 Task: Open Card Card0000000089 in Board Board0000000023 in Workspace WS0000000008 in Trello. Add Member Email0000000029 to Card Card0000000089 in Board Board0000000023 in Workspace WS0000000008 in Trello. Add Purple Label titled Label0000000089 to Card Card0000000089 in Board Board0000000023 in Workspace WS0000000008 in Trello. Add Checklist CL0000000089 to Card Card0000000089 in Board Board0000000023 in Workspace WS0000000008 in Trello. Add Dates with Start Date as Aug 01 2023 and Due Date as Aug 31 2023 to Card Card0000000089 in Board Board0000000023 in Workspace WS0000000008 in Trello
Action: Mouse moved to (288, 153)
Screenshot: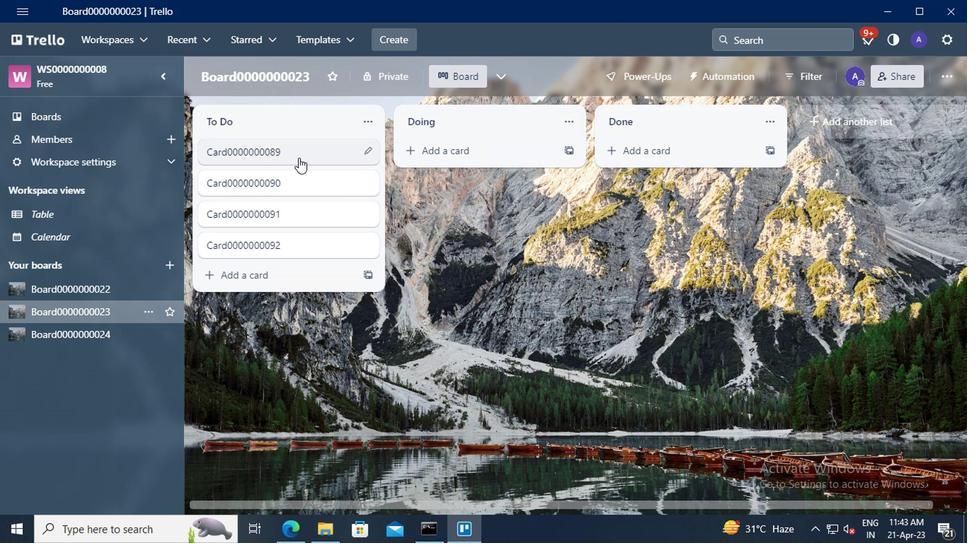 
Action: Mouse pressed left at (288, 153)
Screenshot: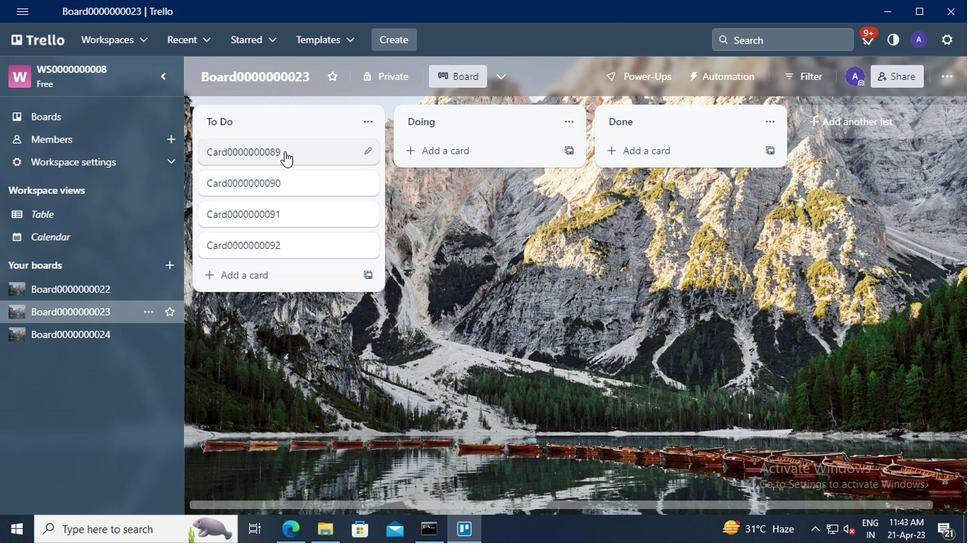 
Action: Mouse moved to (669, 133)
Screenshot: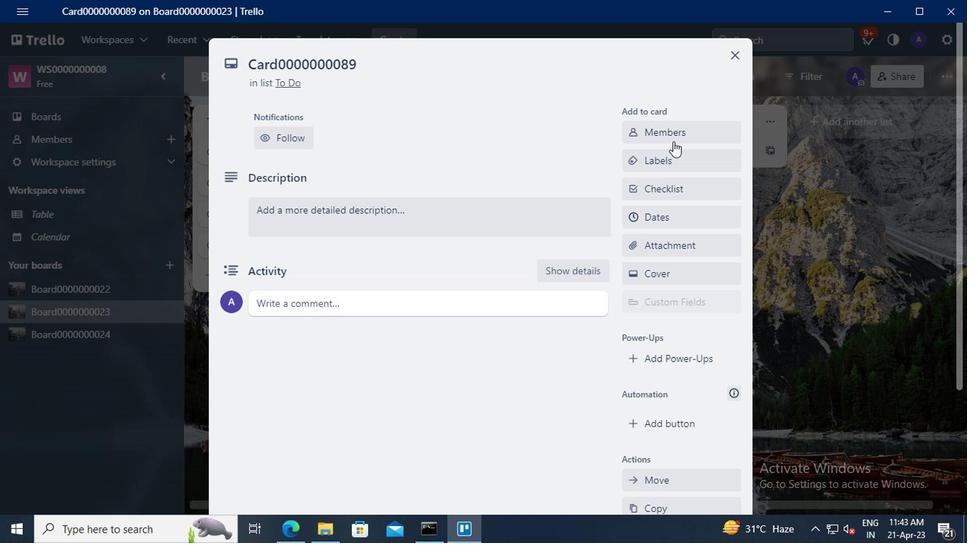 
Action: Mouse pressed left at (669, 133)
Screenshot: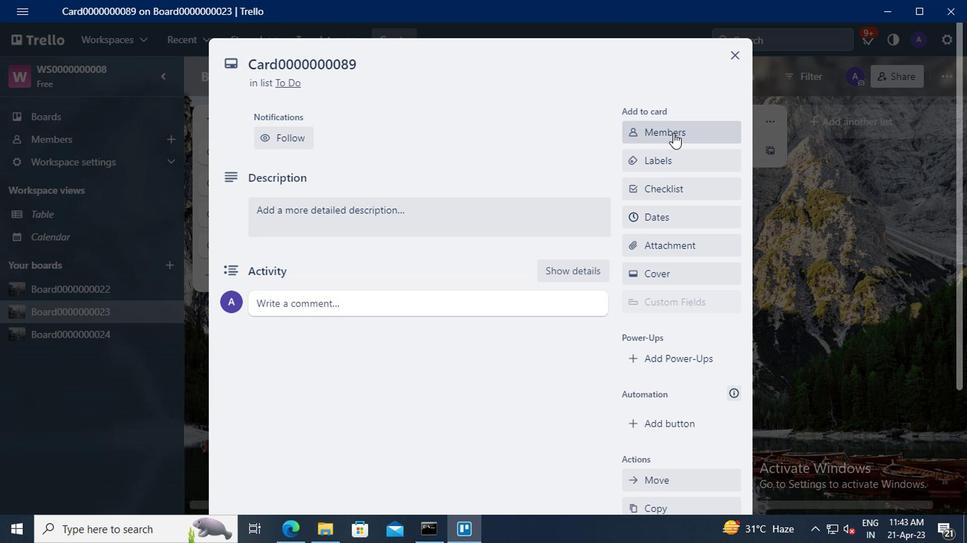 
Action: Mouse moved to (666, 198)
Screenshot: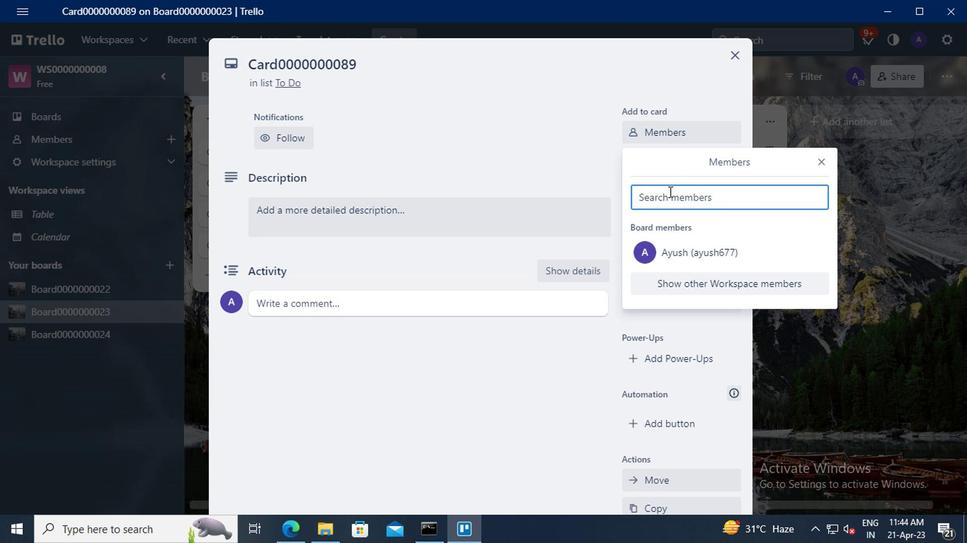 
Action: Mouse pressed left at (666, 198)
Screenshot: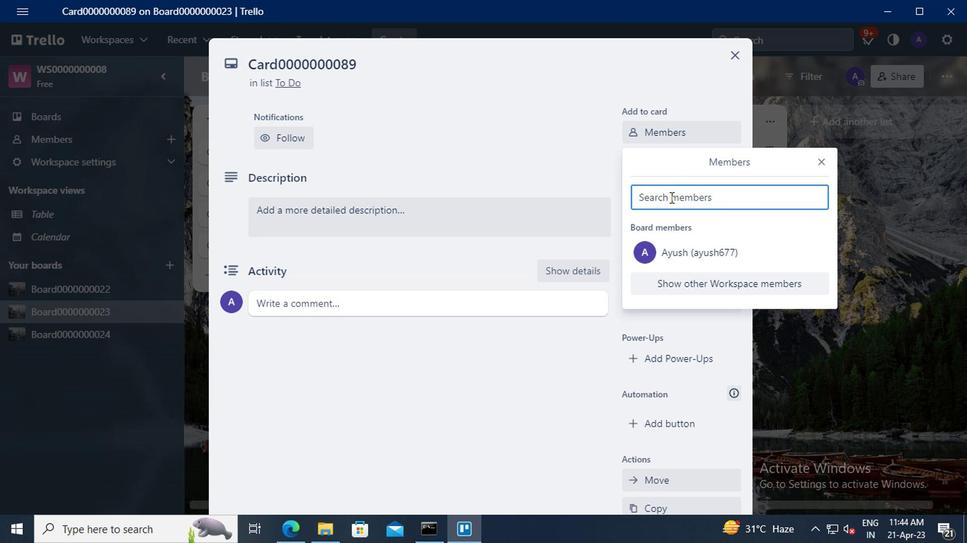 
Action: Mouse moved to (646, 200)
Screenshot: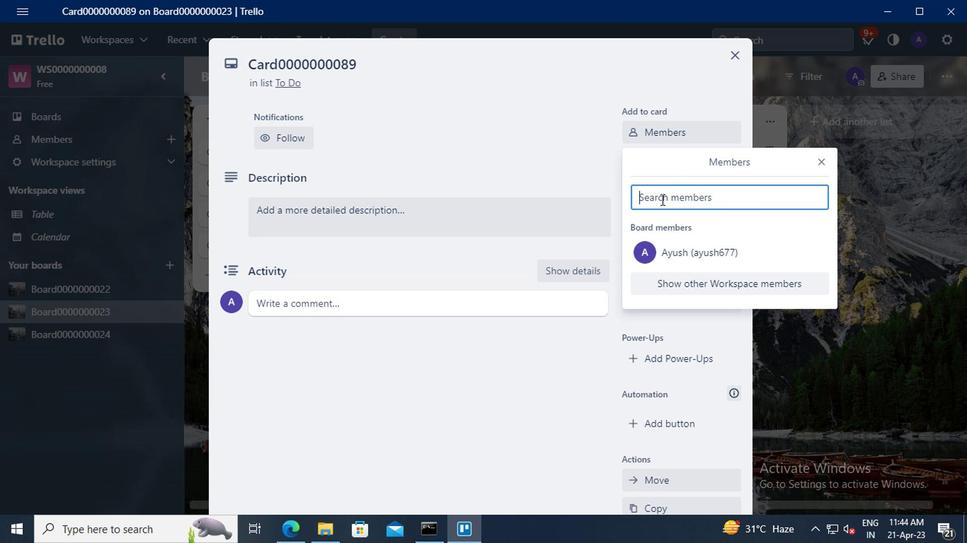 
Action: Key pressed mailaustralia7<Key.shift>@GMAIL.COM
Screenshot: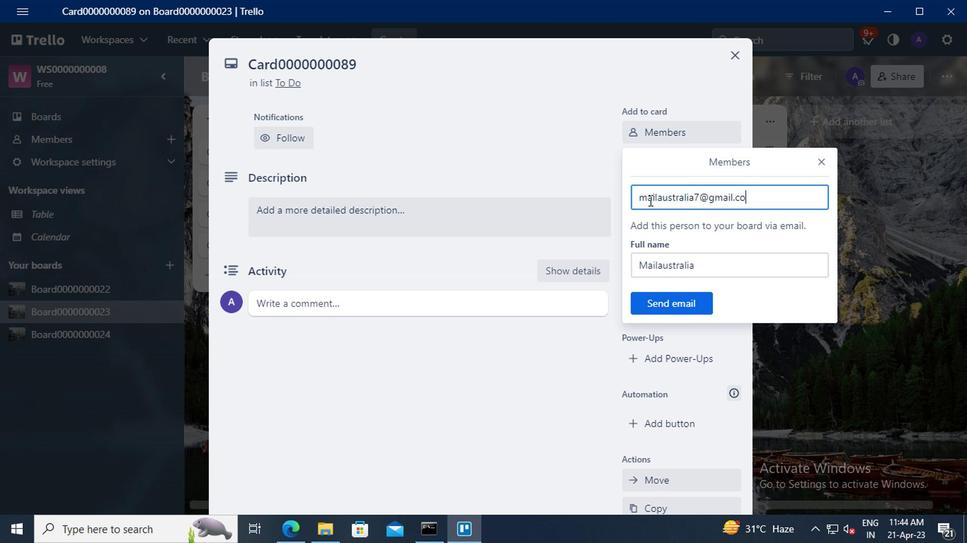 
Action: Mouse moved to (663, 298)
Screenshot: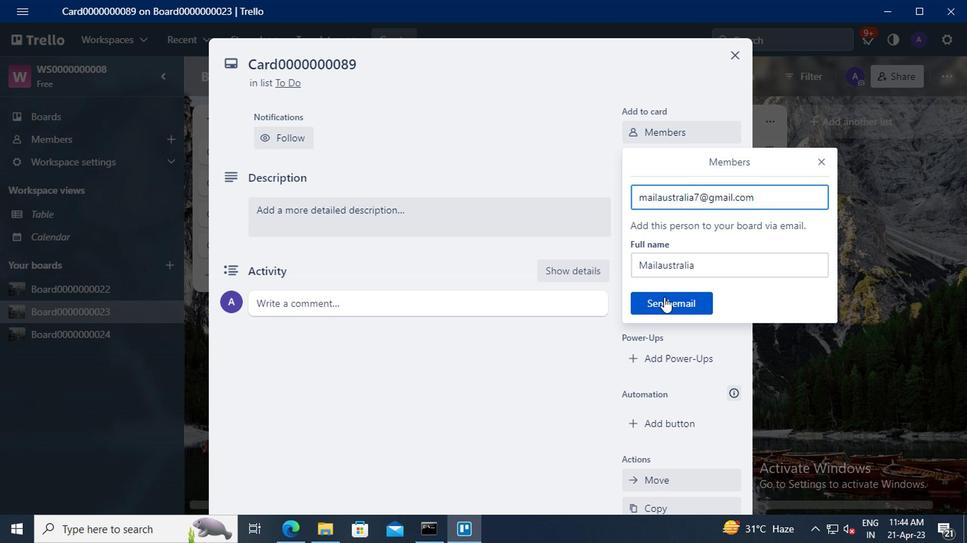 
Action: Mouse pressed left at (663, 298)
Screenshot: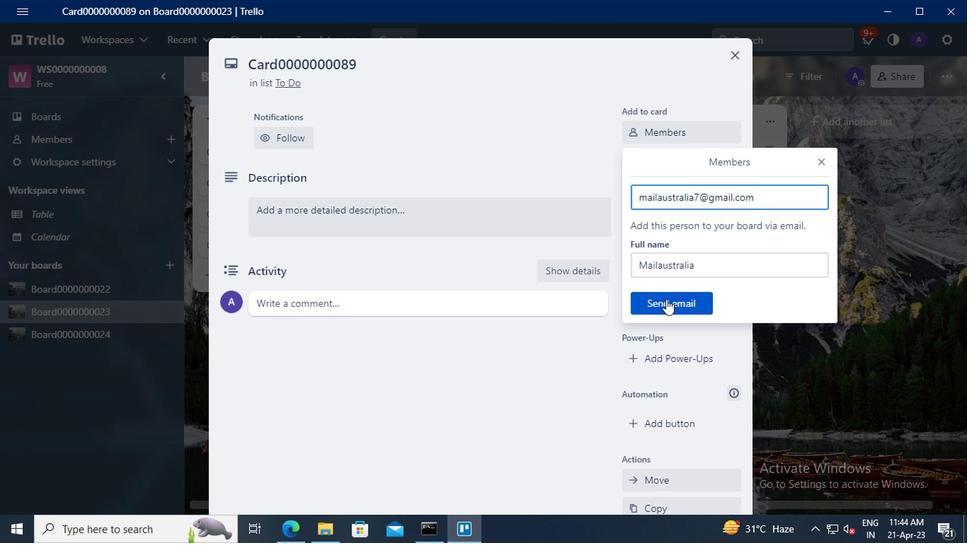 
Action: Mouse moved to (669, 163)
Screenshot: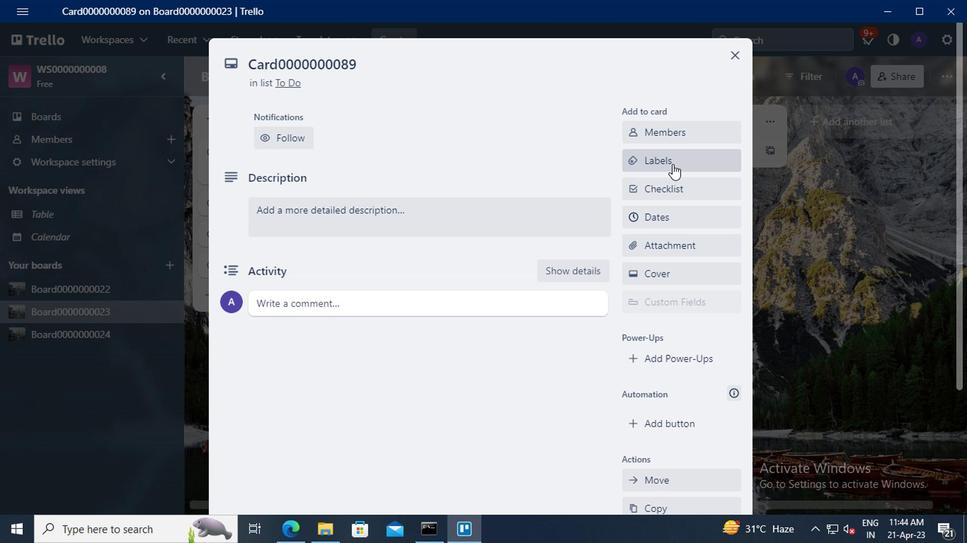 
Action: Mouse pressed left at (669, 163)
Screenshot: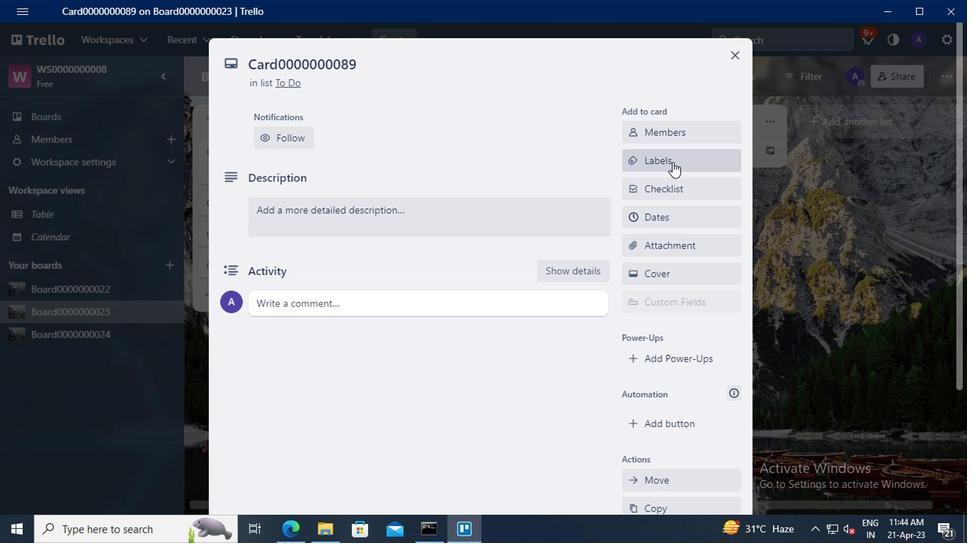 
Action: Mouse moved to (731, 319)
Screenshot: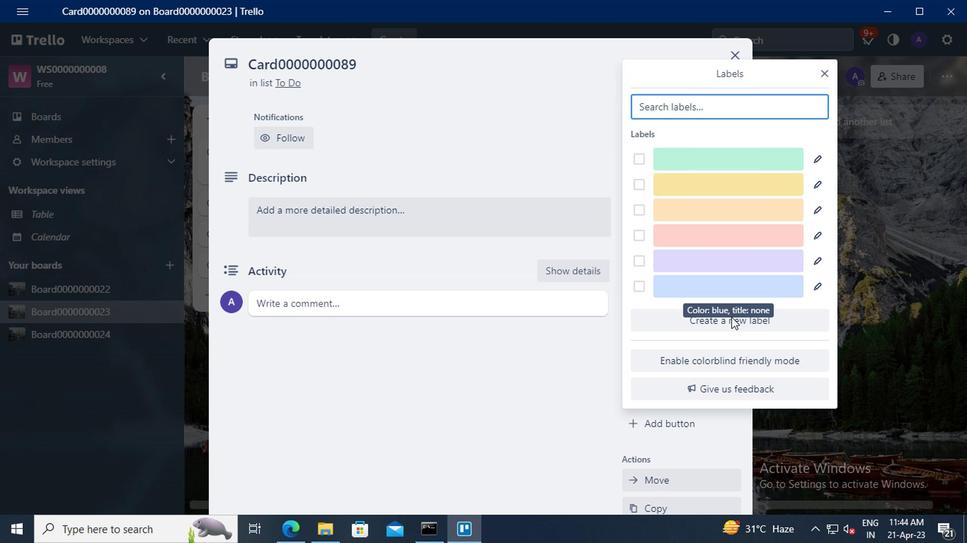 
Action: Mouse pressed left at (731, 319)
Screenshot: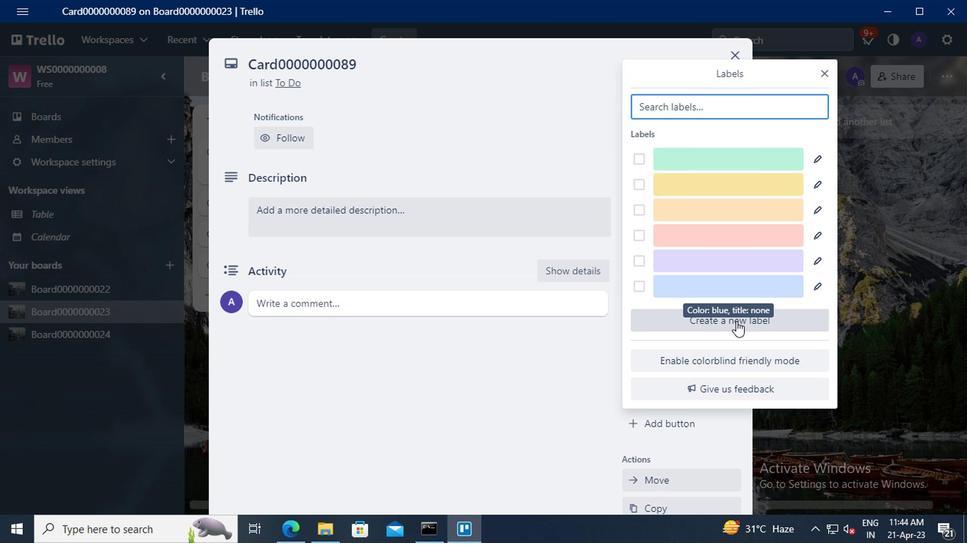 
Action: Mouse moved to (680, 206)
Screenshot: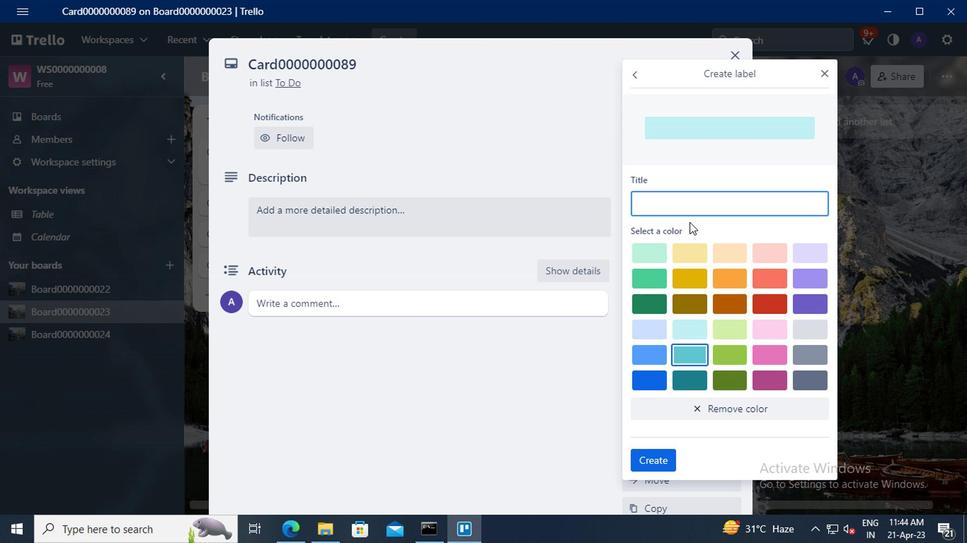 
Action: Mouse pressed left at (680, 206)
Screenshot: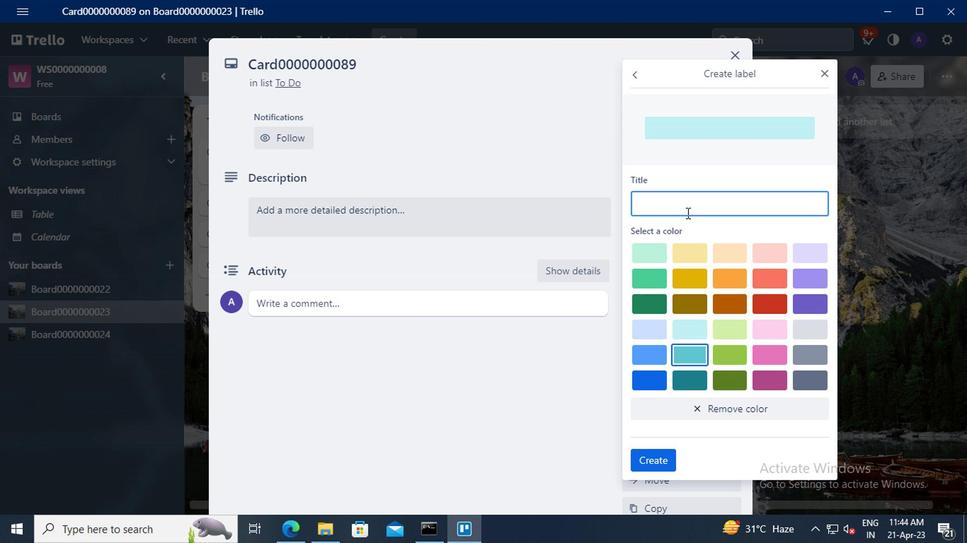 
Action: Mouse moved to (680, 206)
Screenshot: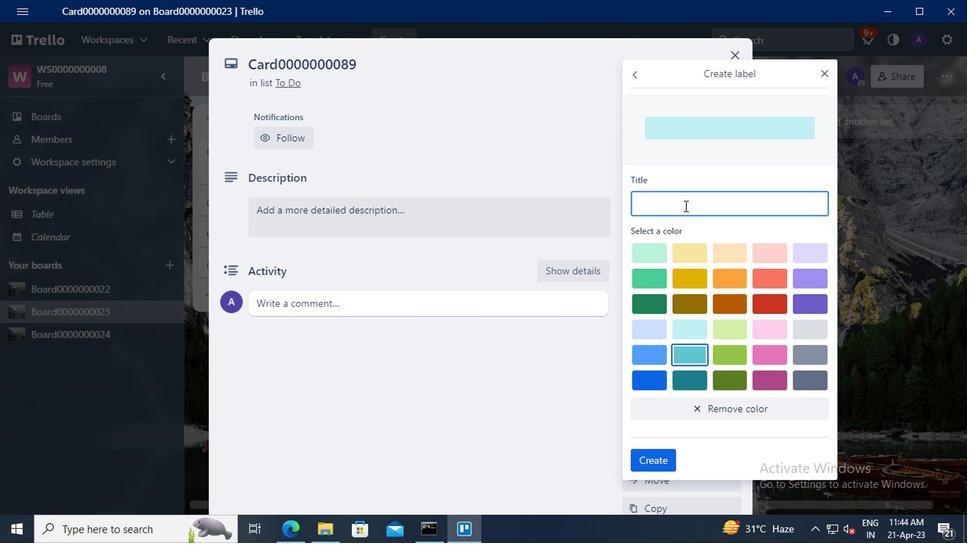 
Action: Key pressed <Key.shift>LABEL0000000089
Screenshot: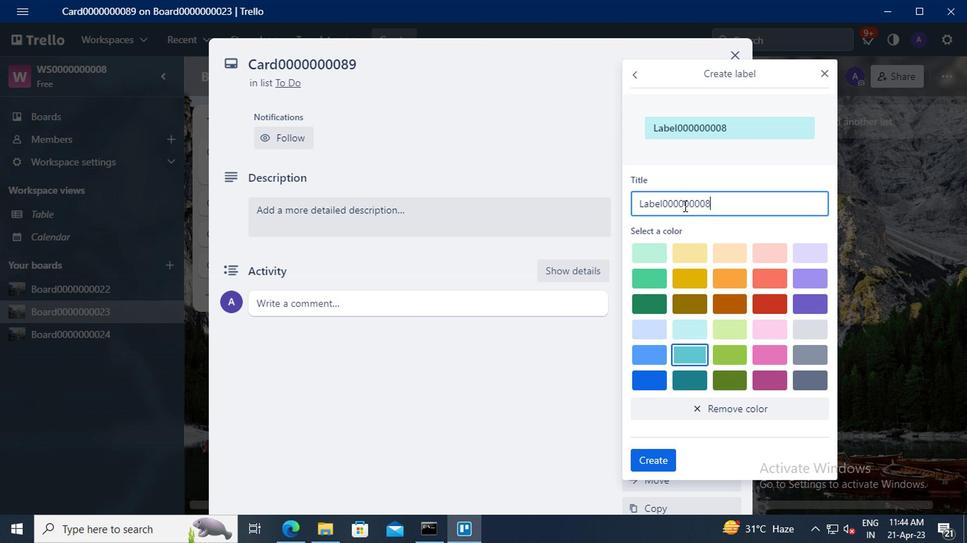 
Action: Mouse moved to (796, 273)
Screenshot: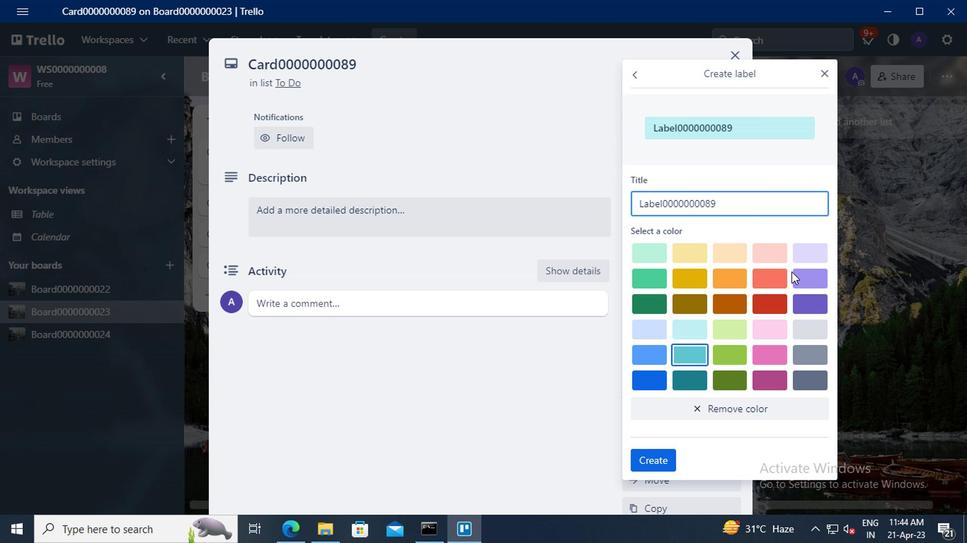 
Action: Mouse pressed left at (796, 273)
Screenshot: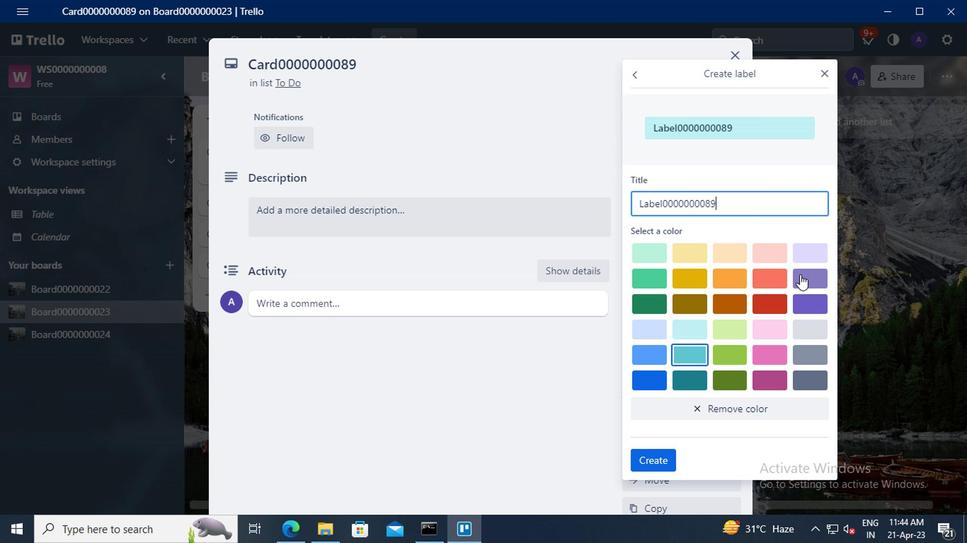 
Action: Mouse moved to (662, 453)
Screenshot: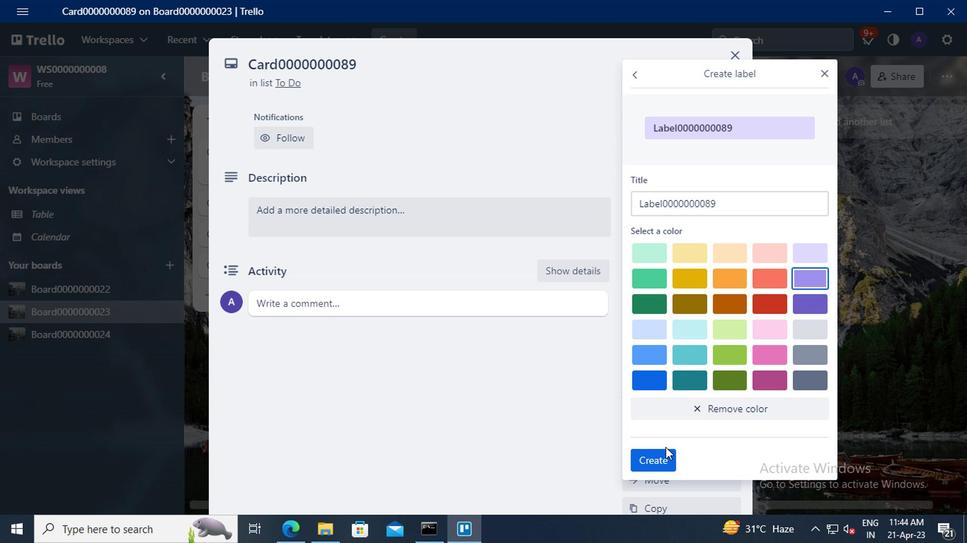 
Action: Mouse pressed left at (662, 453)
Screenshot: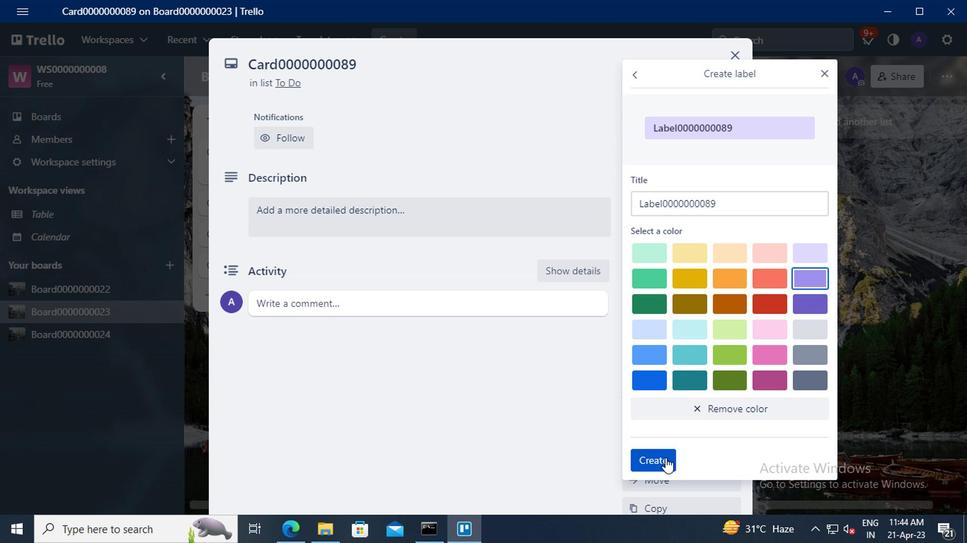 
Action: Mouse moved to (818, 76)
Screenshot: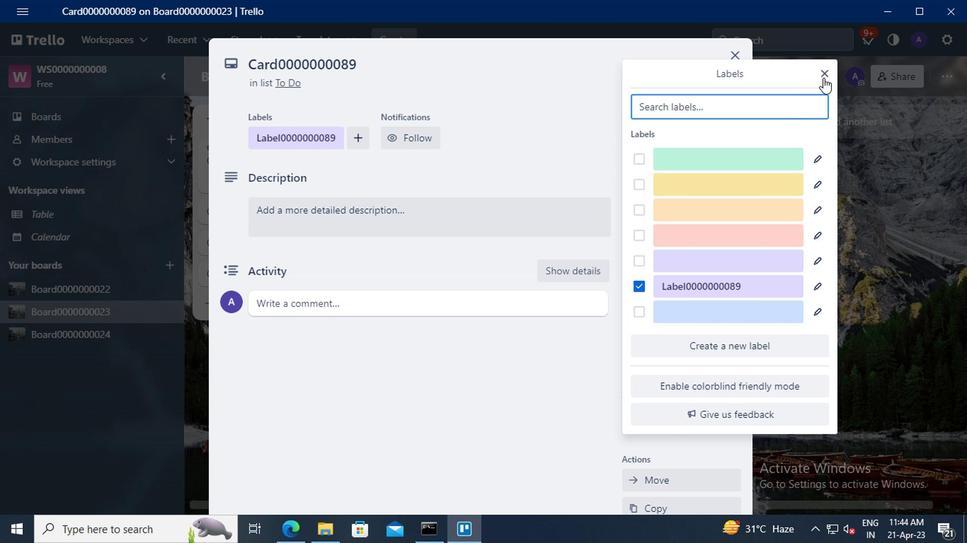 
Action: Mouse pressed left at (818, 76)
Screenshot: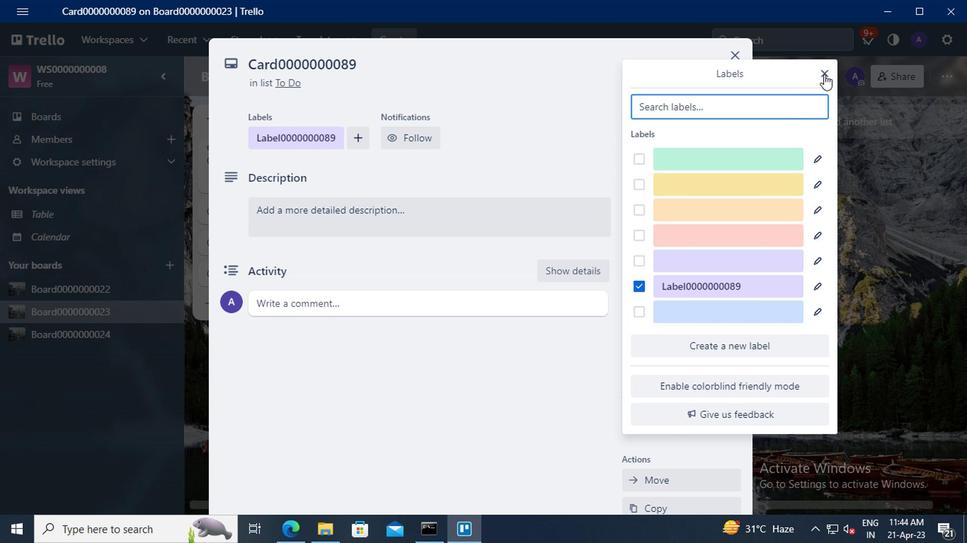 
Action: Mouse moved to (686, 183)
Screenshot: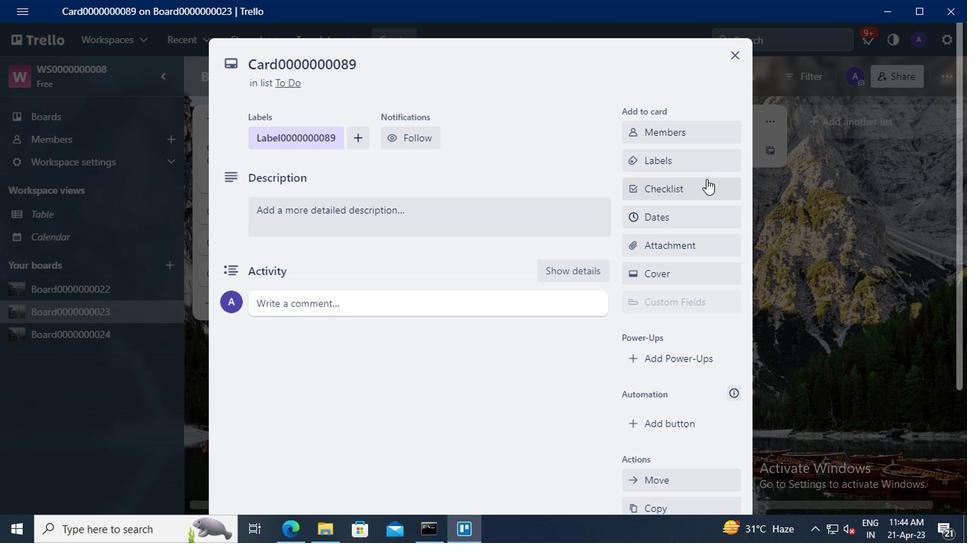 
Action: Mouse pressed left at (686, 183)
Screenshot: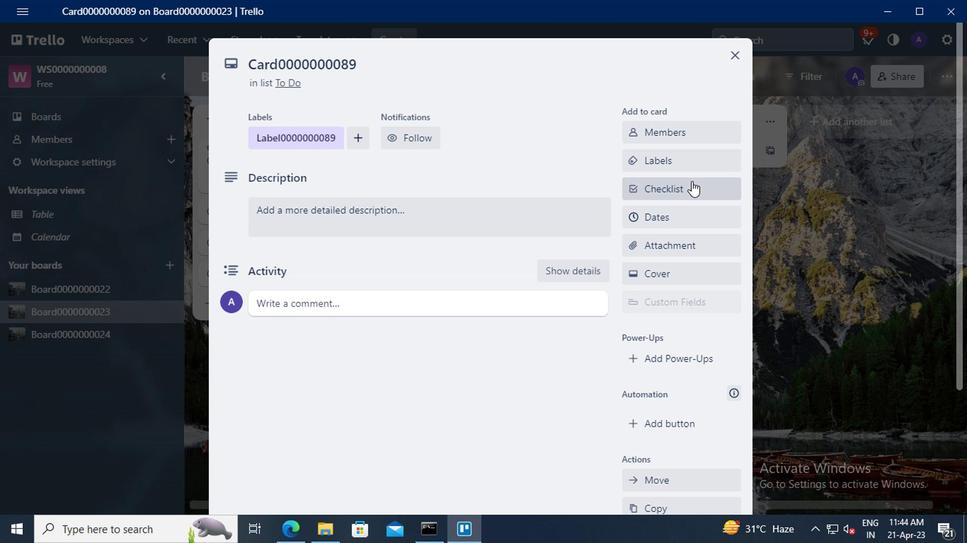 
Action: Key pressed <Key.delete><Key.shift>CL0000000089
Screenshot: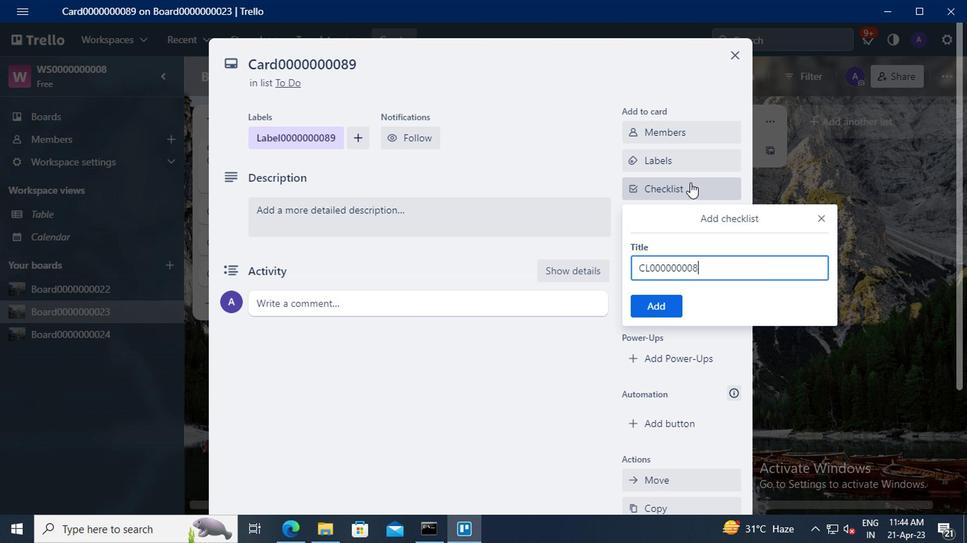 
Action: Mouse moved to (658, 303)
Screenshot: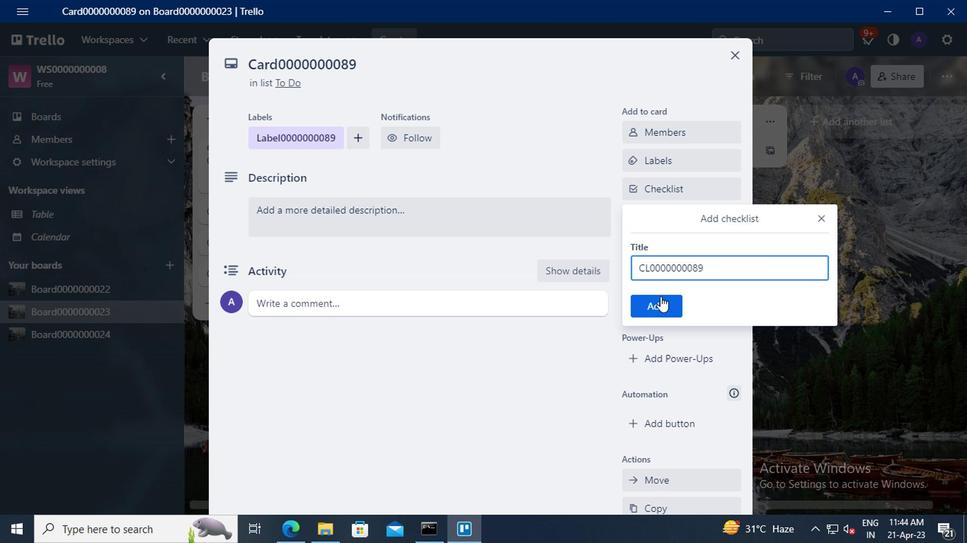 
Action: Mouse pressed left at (658, 303)
Screenshot: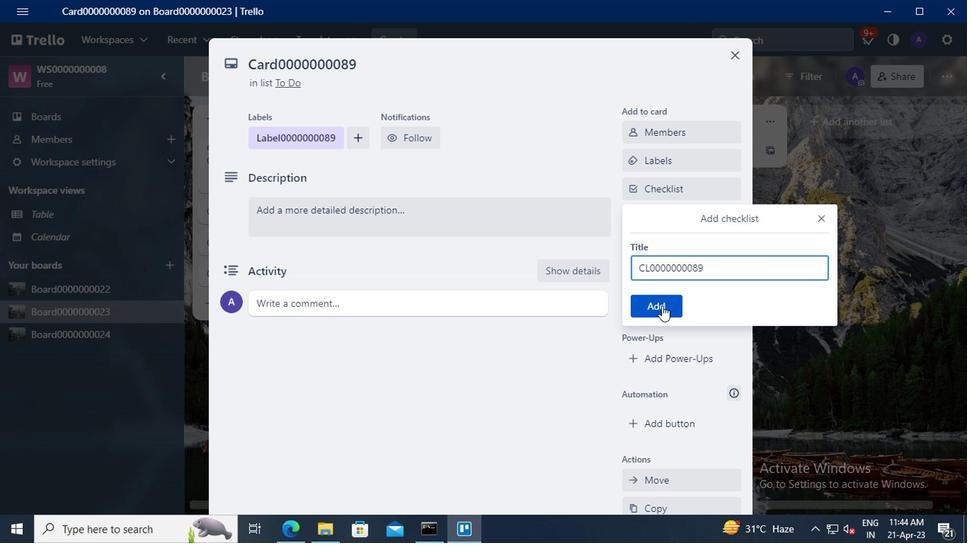 
Action: Mouse moved to (659, 217)
Screenshot: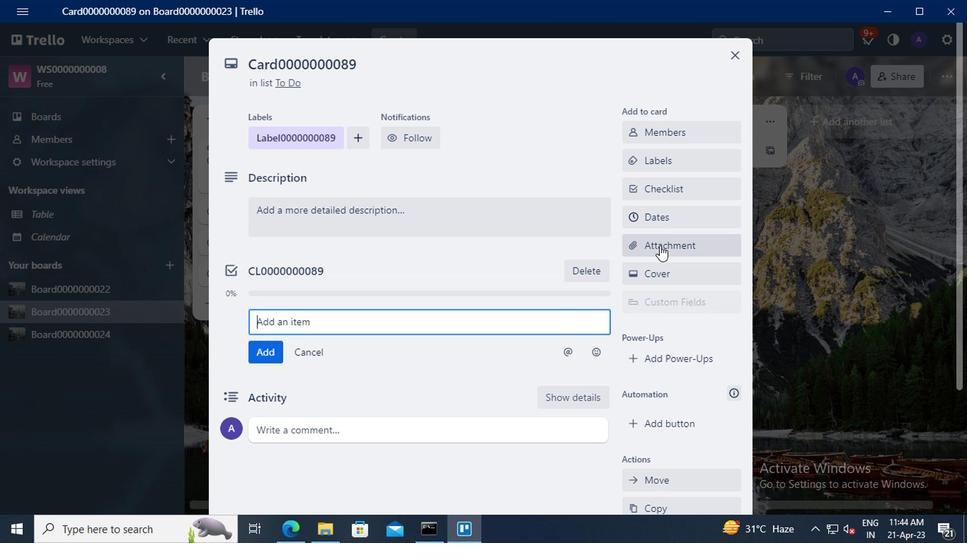 
Action: Mouse pressed left at (659, 217)
Screenshot: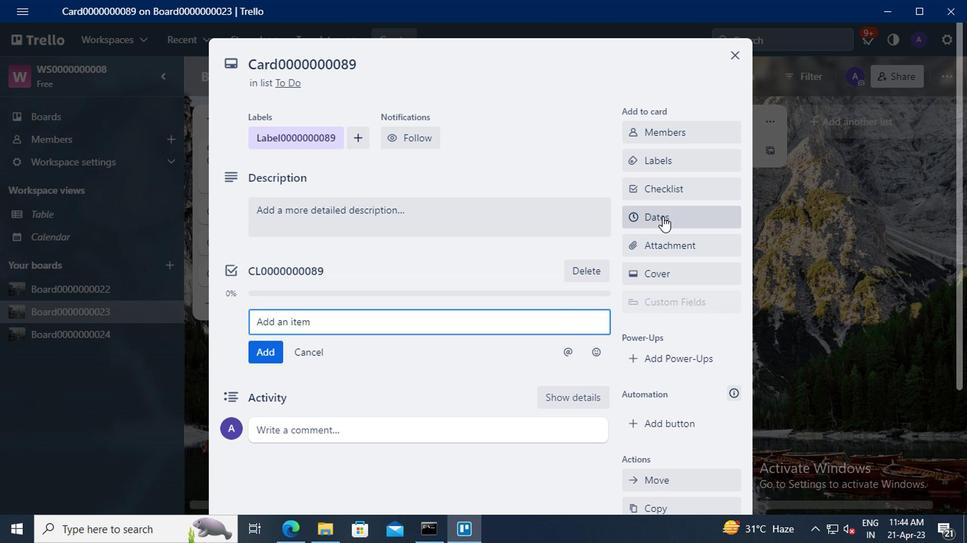 
Action: Mouse moved to (635, 325)
Screenshot: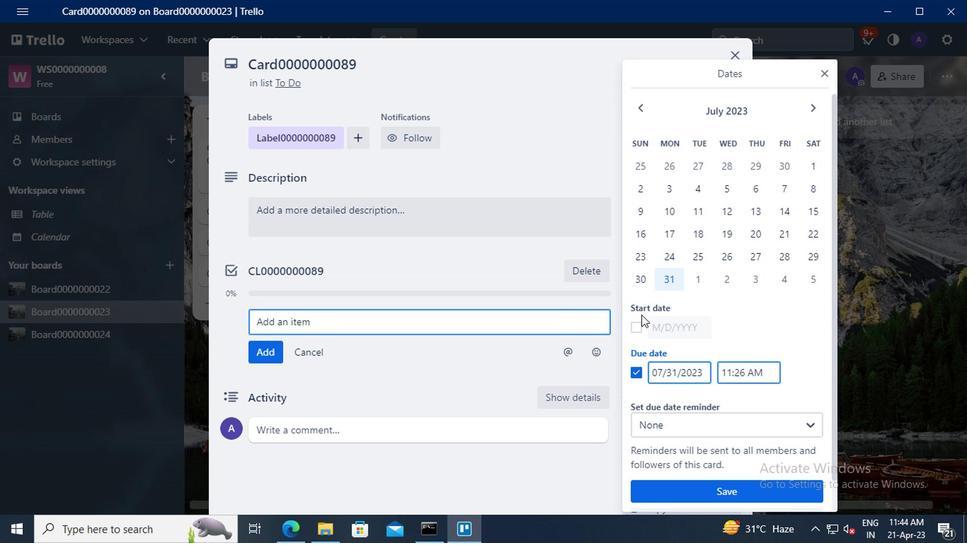 
Action: Mouse pressed left at (635, 325)
Screenshot: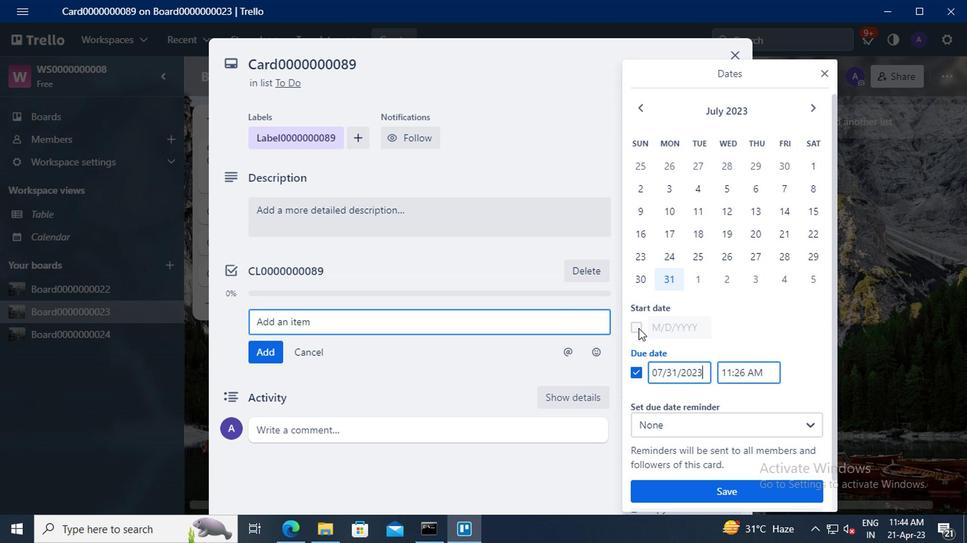 
Action: Mouse moved to (671, 325)
Screenshot: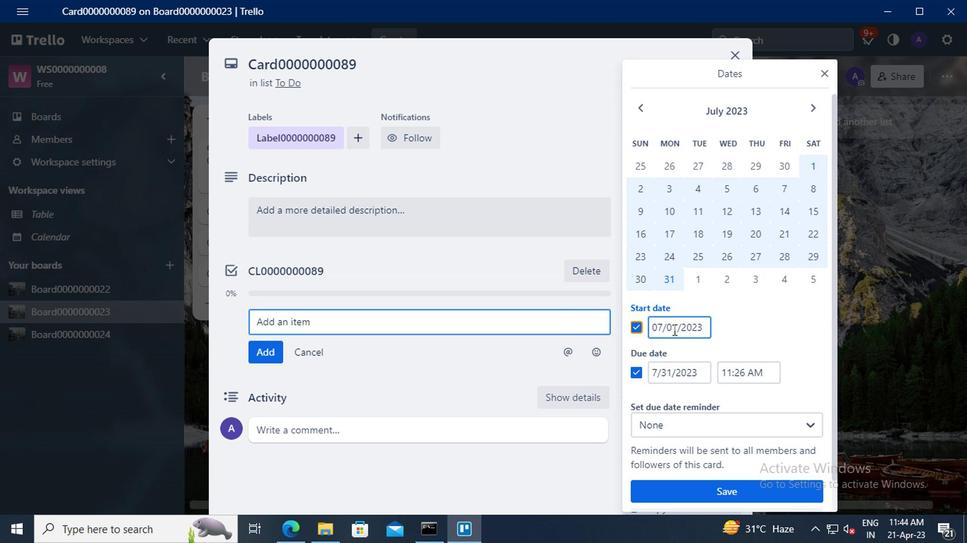 
Action: Mouse pressed left at (671, 325)
Screenshot: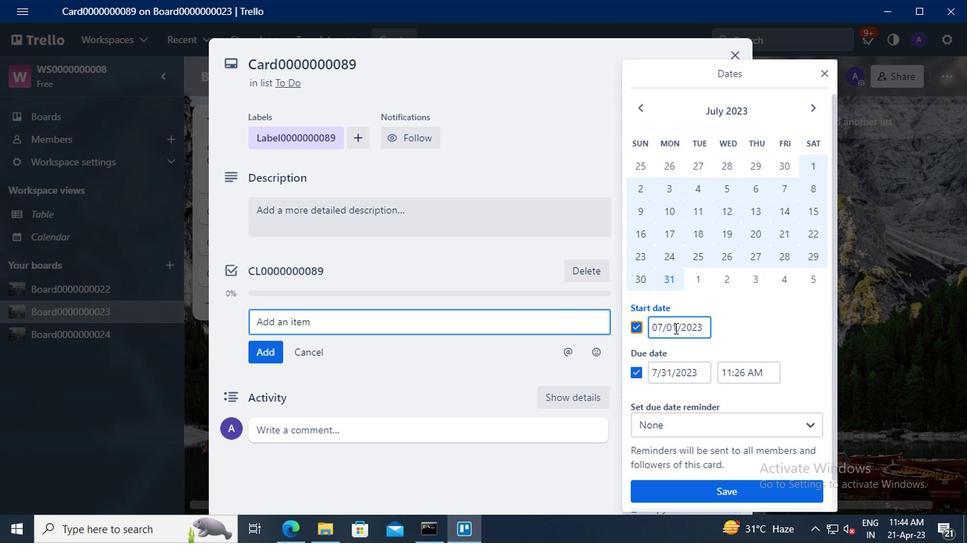 
Action: Mouse moved to (675, 279)
Screenshot: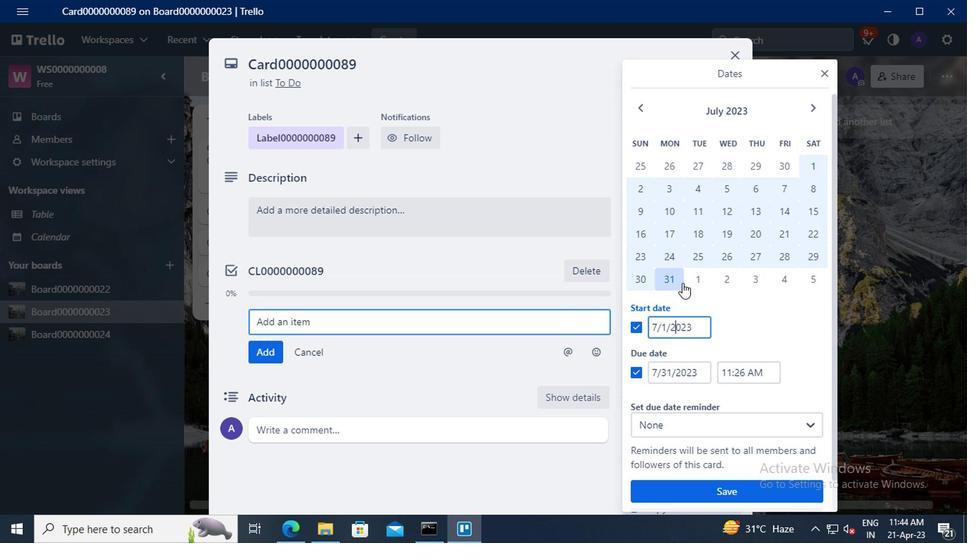 
Action: Key pressed <Key.left><Key.left><Key.backspace>1<Key.left><Key.left><Key.backspace>8
Screenshot: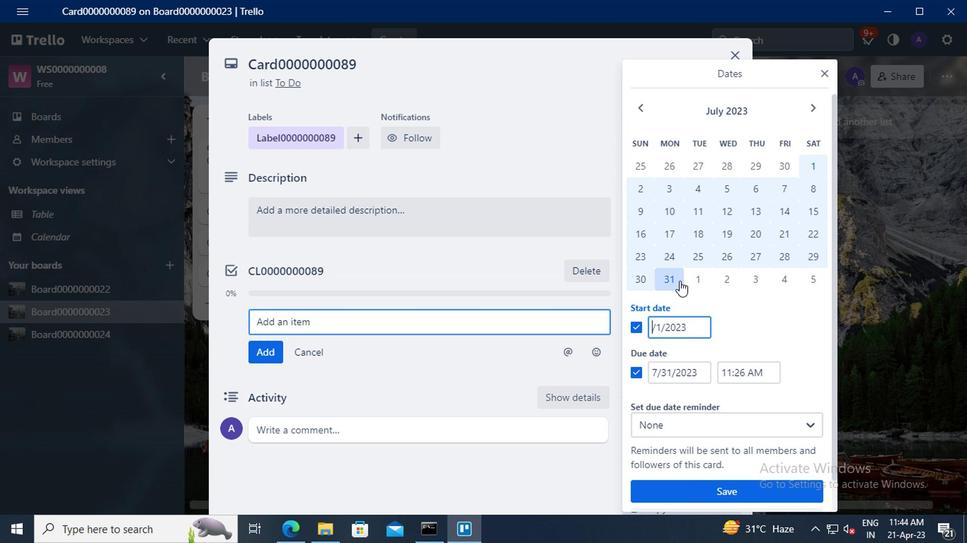 
Action: Mouse moved to (666, 368)
Screenshot: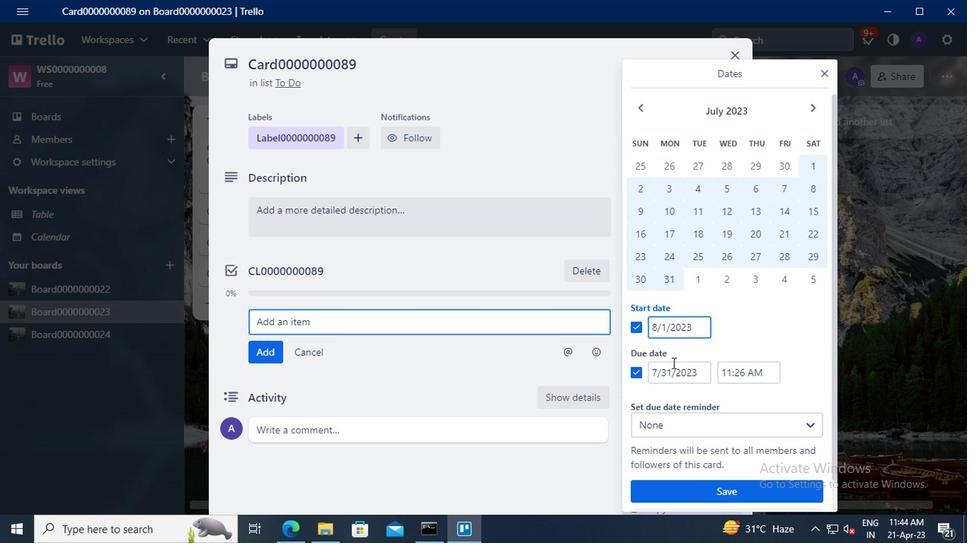 
Action: Mouse pressed left at (666, 368)
Screenshot: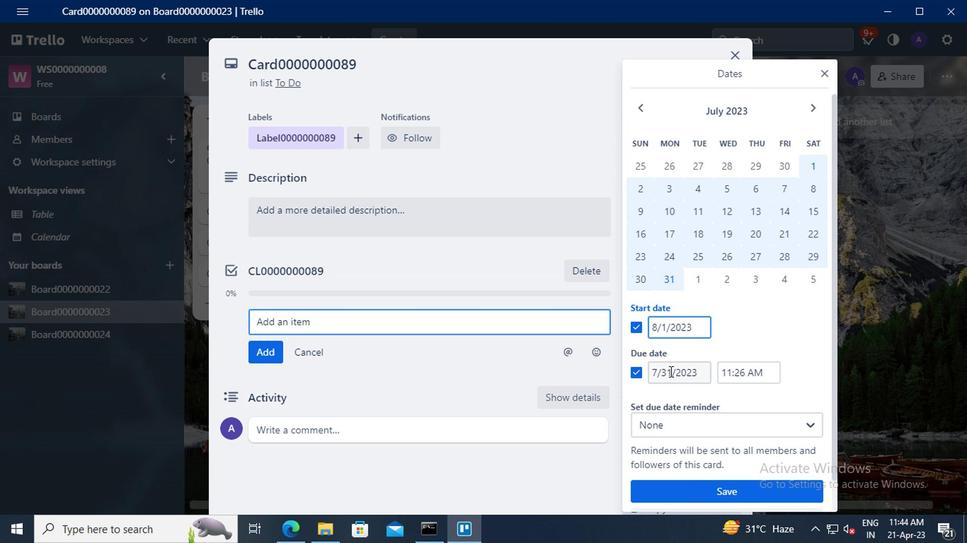
Action: Mouse moved to (669, 353)
Screenshot: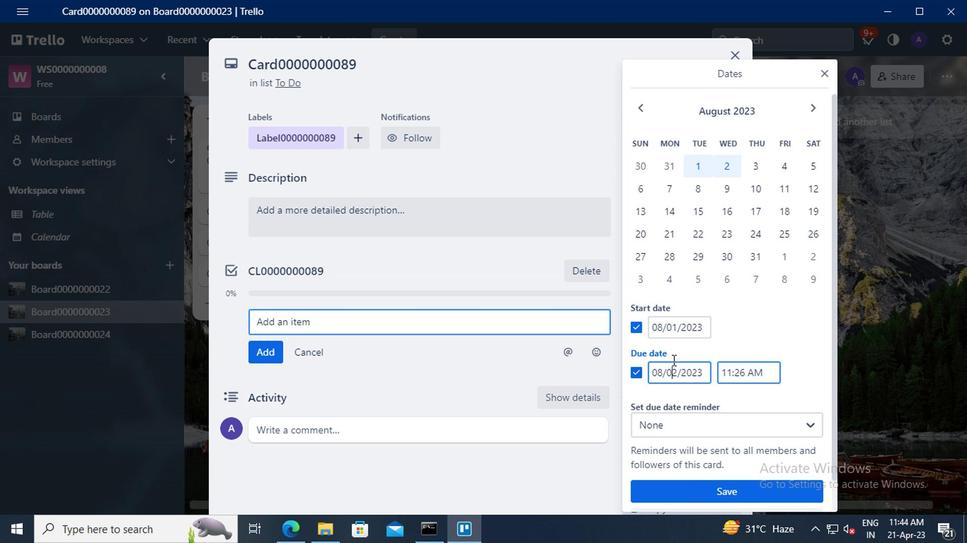 
Action: Key pressed <Key.backspace><Key.delete>31
Screenshot: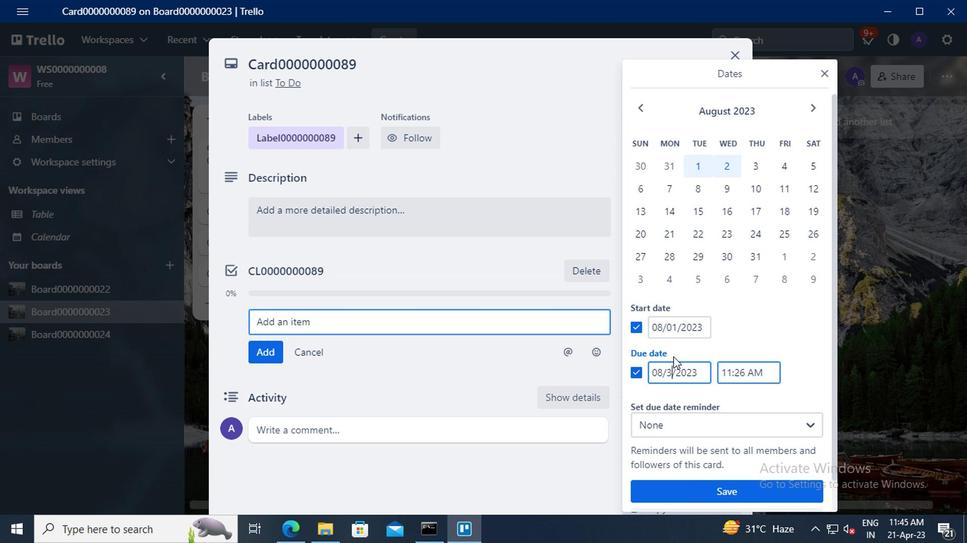 
Action: Mouse moved to (699, 484)
Screenshot: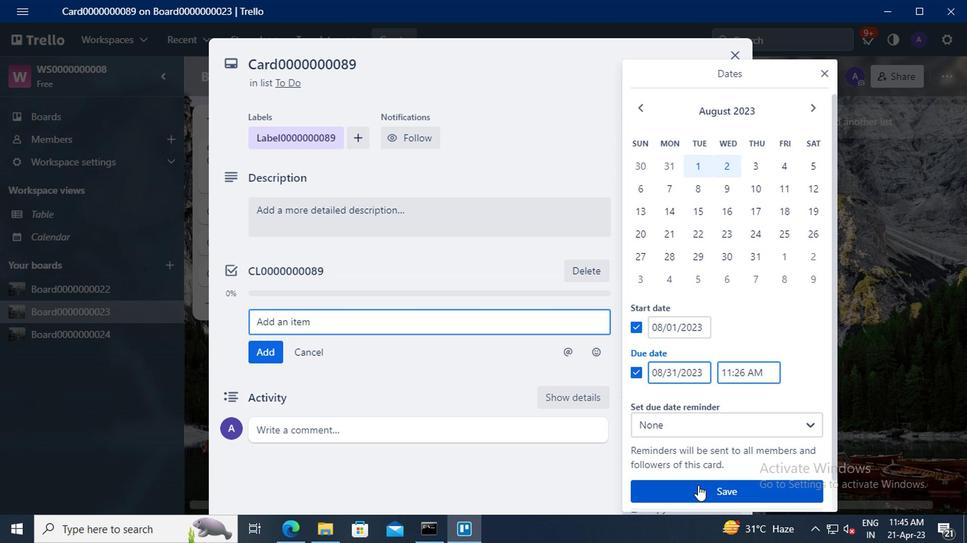 
Action: Mouse pressed left at (699, 484)
Screenshot: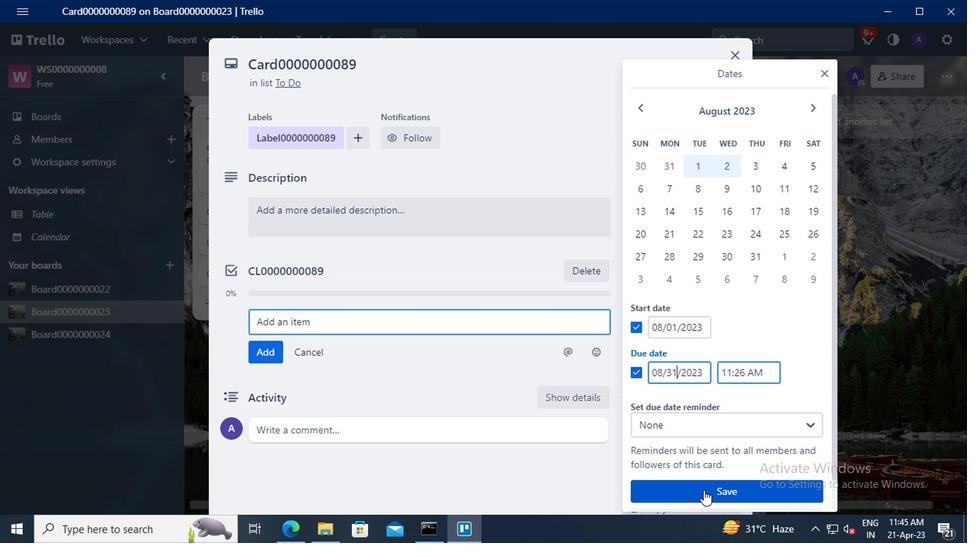 
Action: Mouse moved to (701, 485)
Screenshot: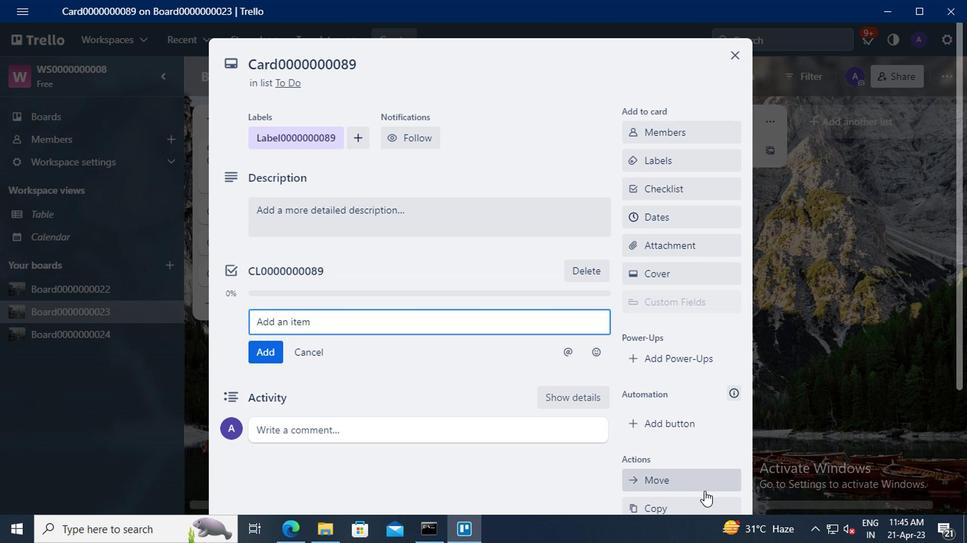 
